 Task: In the  document empathycs.docx Select the text and change paragraph spacing to  'Double' Change page orientation to  'Landscape' Add Page color Dark Red
Action: Mouse moved to (269, 349)
Screenshot: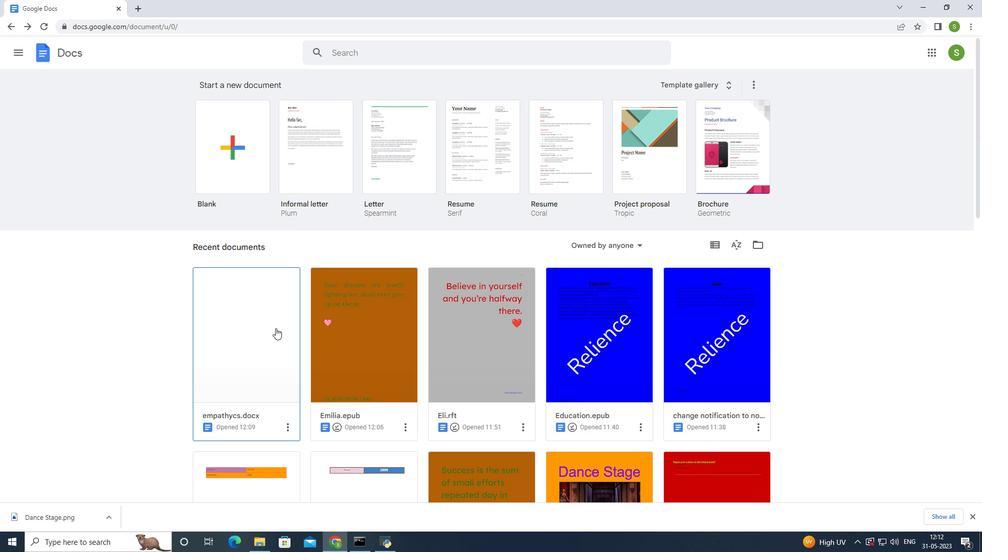 
Action: Mouse pressed left at (269, 349)
Screenshot: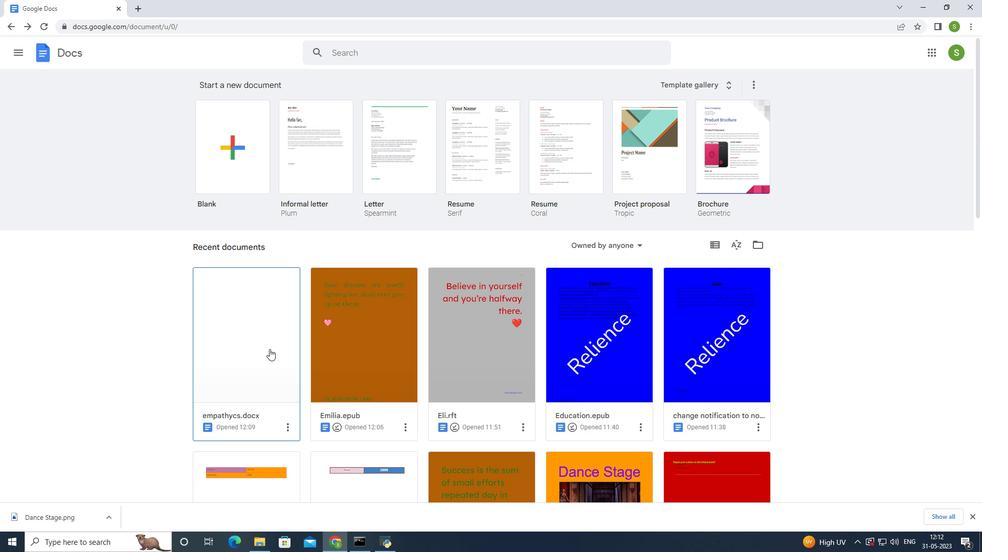 
Action: Mouse moved to (265, 188)
Screenshot: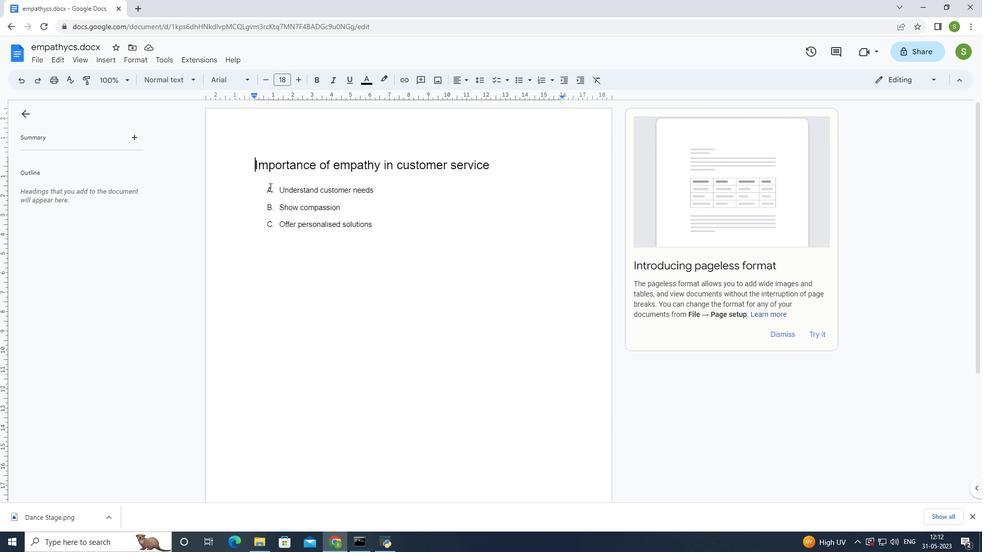 
Action: Mouse pressed left at (265, 188)
Screenshot: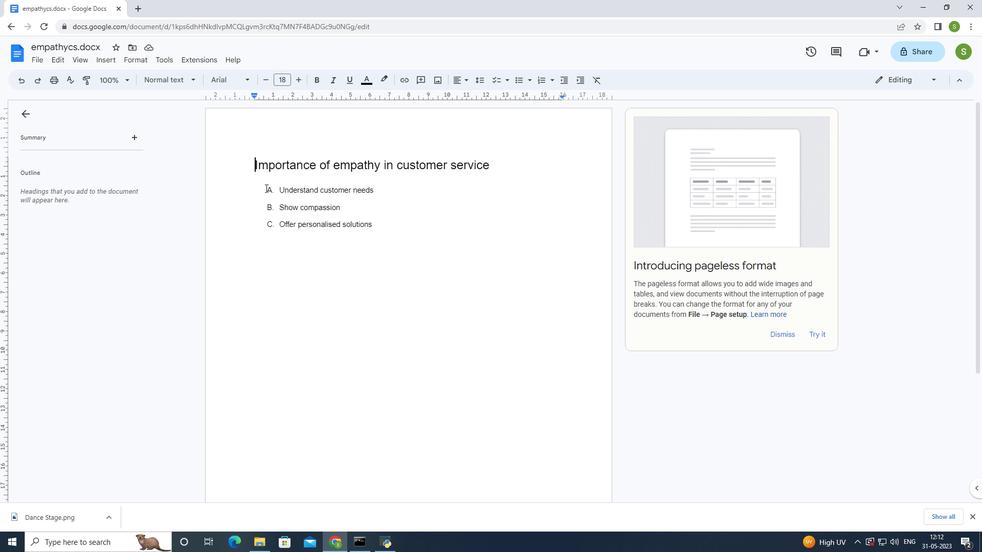 
Action: Mouse moved to (481, 82)
Screenshot: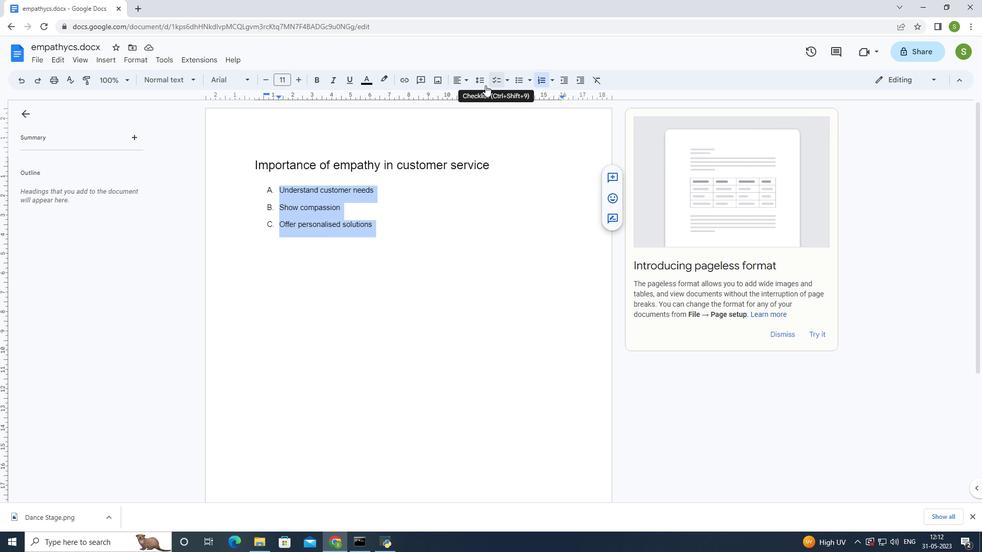 
Action: Mouse pressed left at (481, 82)
Screenshot: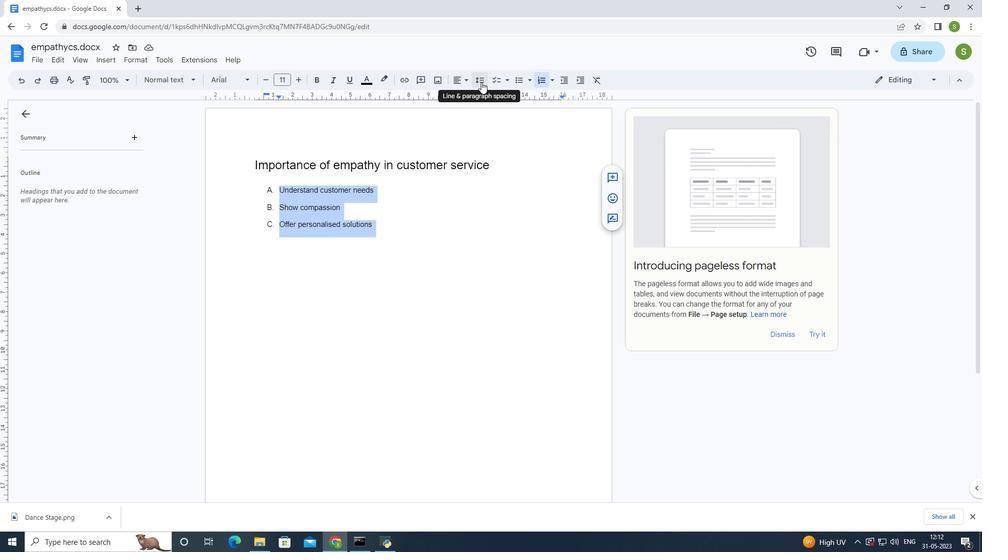 
Action: Mouse moved to (512, 145)
Screenshot: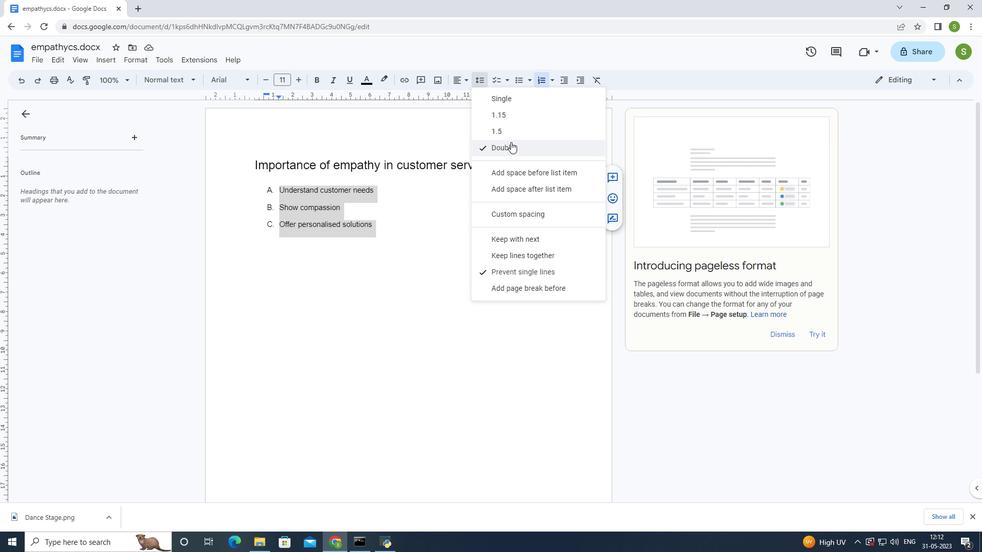 
Action: Mouse pressed left at (512, 145)
Screenshot: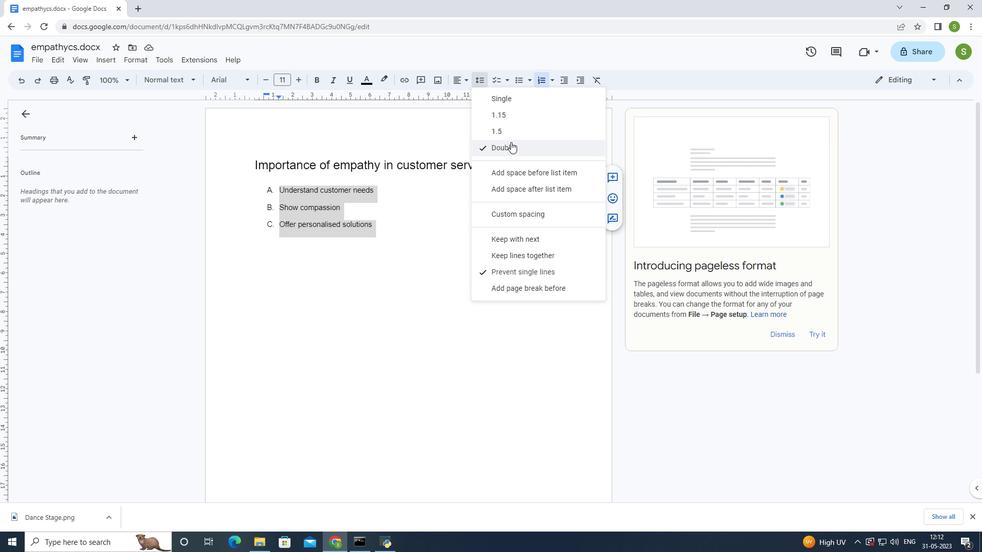 
Action: Mouse moved to (443, 241)
Screenshot: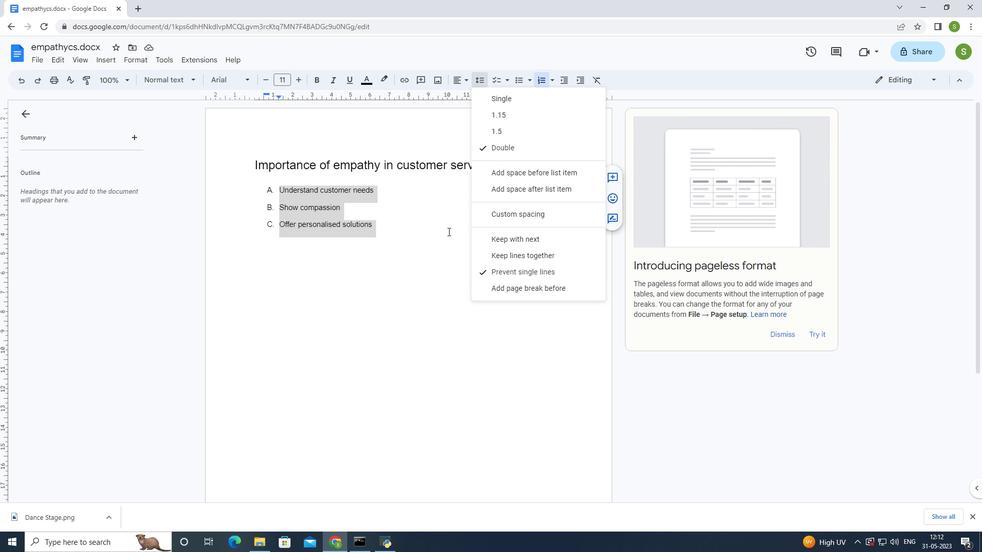 
Action: Mouse pressed left at (443, 241)
Screenshot: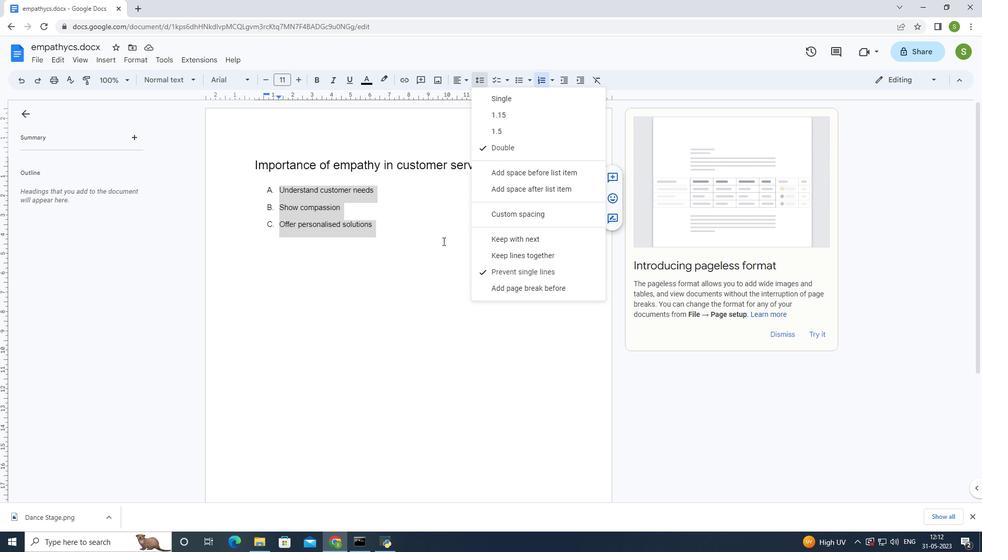 
Action: Mouse moved to (133, 56)
Screenshot: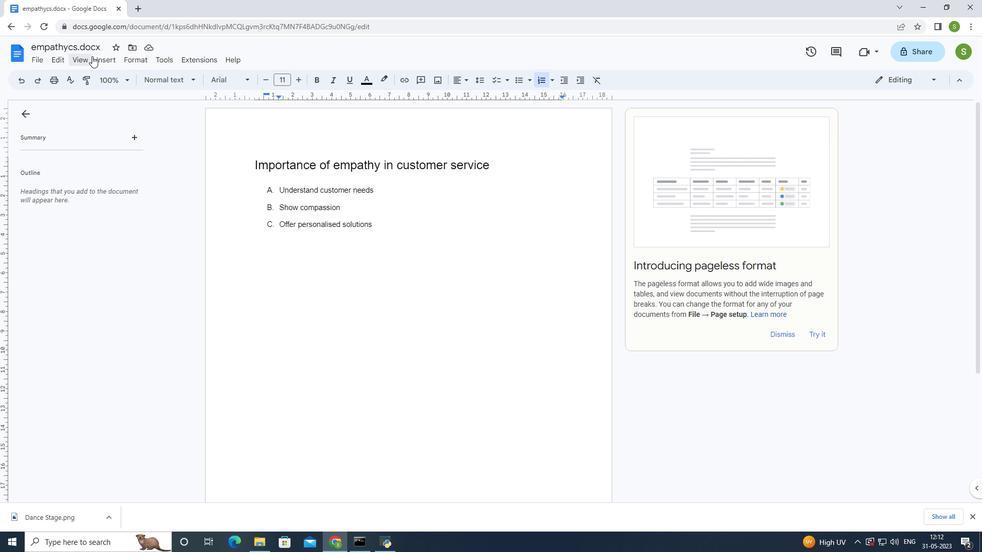
Action: Mouse pressed left at (133, 56)
Screenshot: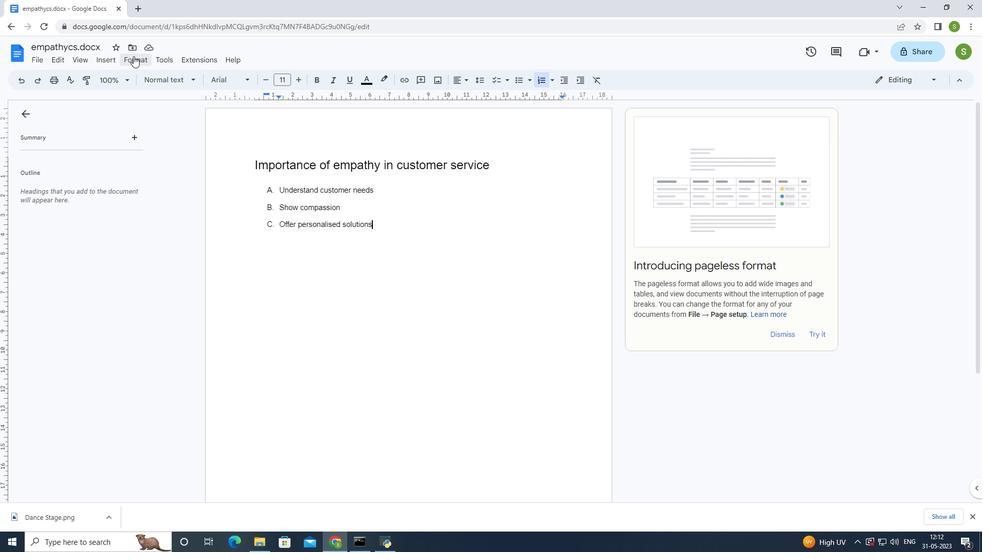 
Action: Mouse moved to (181, 222)
Screenshot: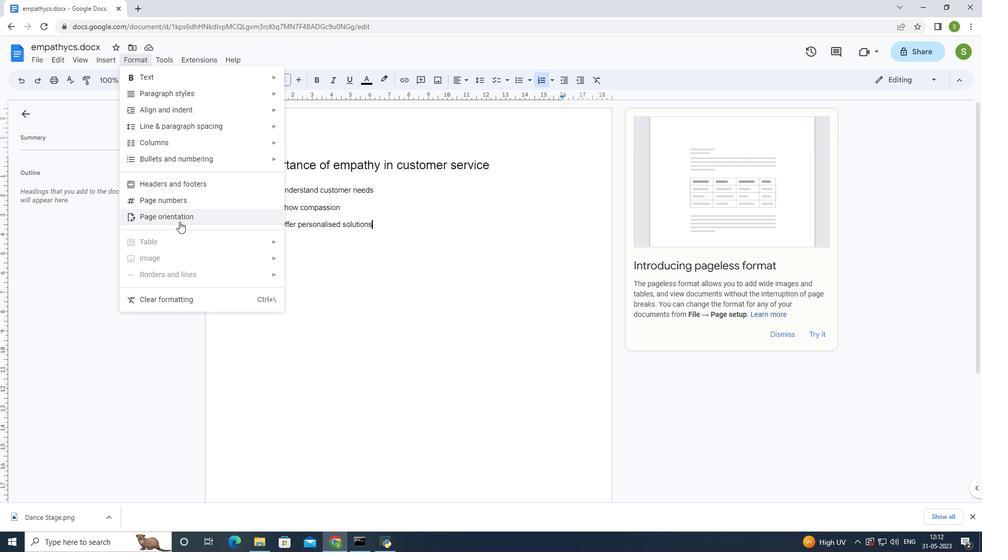 
Action: Mouse pressed left at (181, 222)
Screenshot: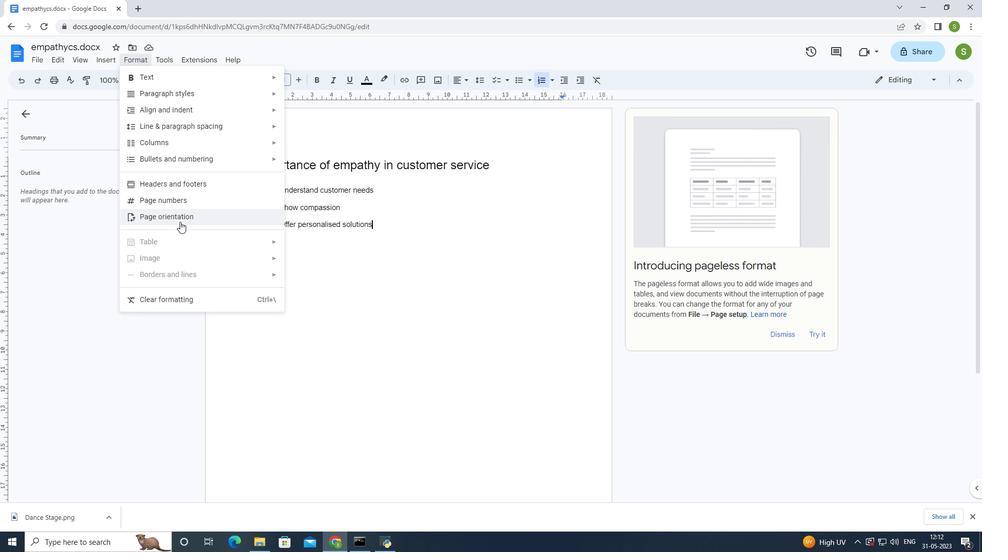 
Action: Mouse moved to (456, 291)
Screenshot: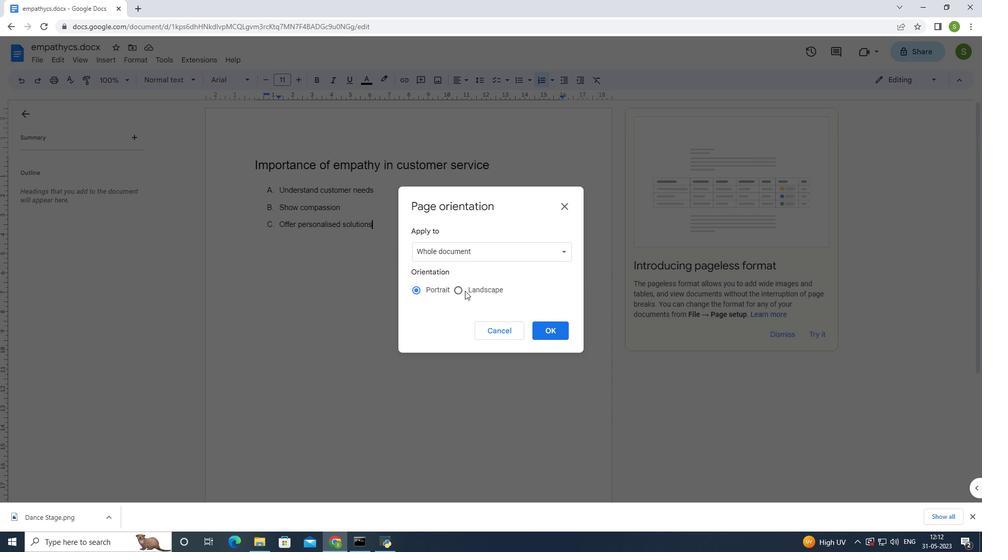 
Action: Mouse pressed left at (456, 291)
Screenshot: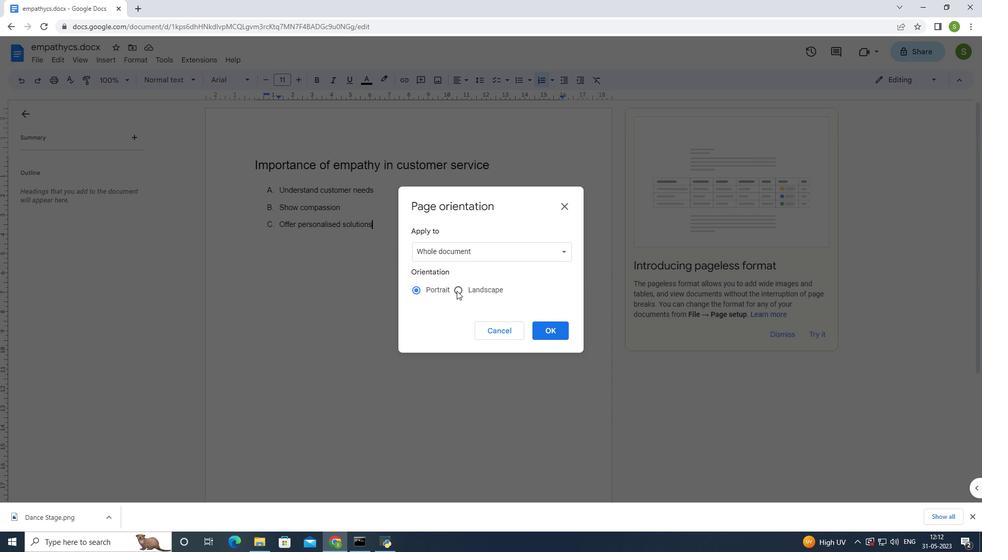 
Action: Mouse moved to (543, 324)
Screenshot: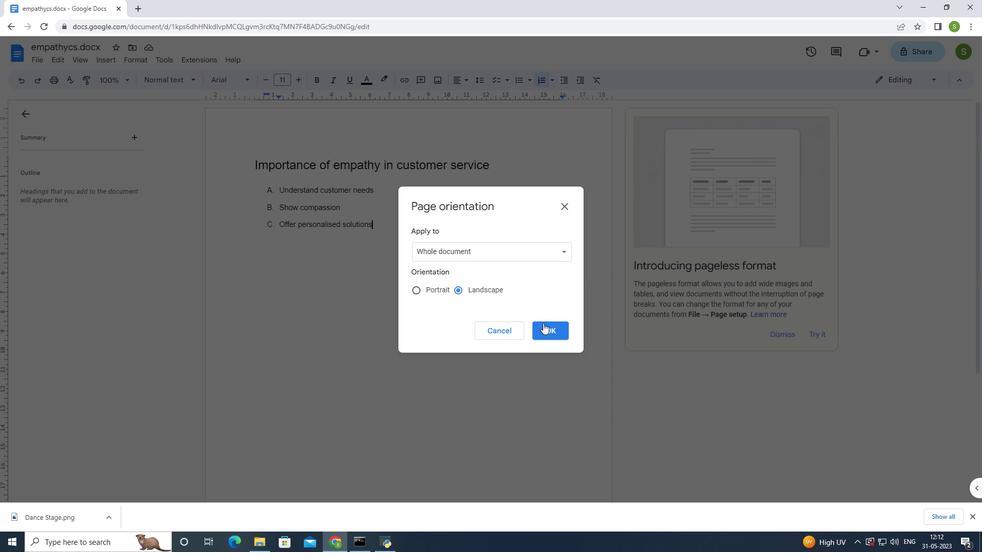 
Action: Mouse pressed left at (543, 324)
Screenshot: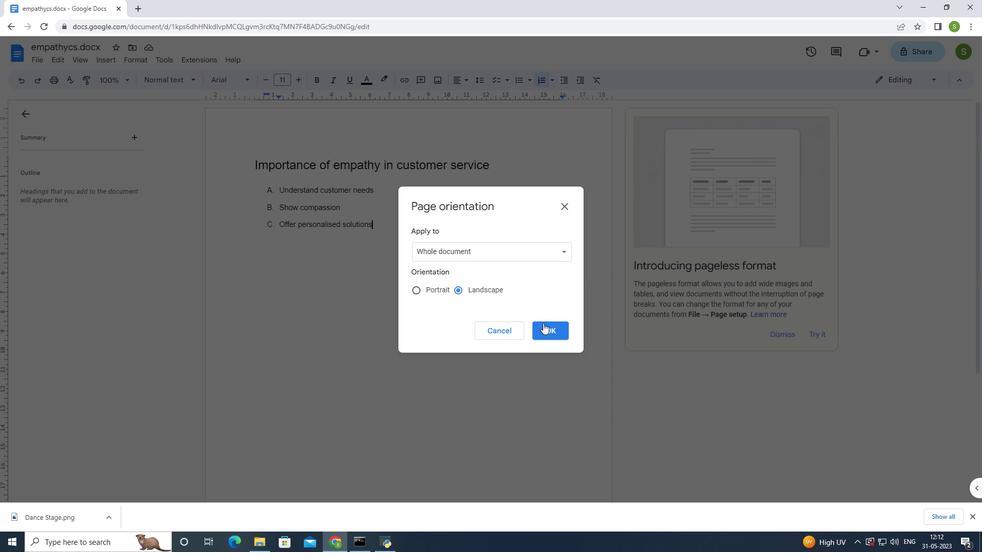 
Action: Mouse moved to (31, 59)
Screenshot: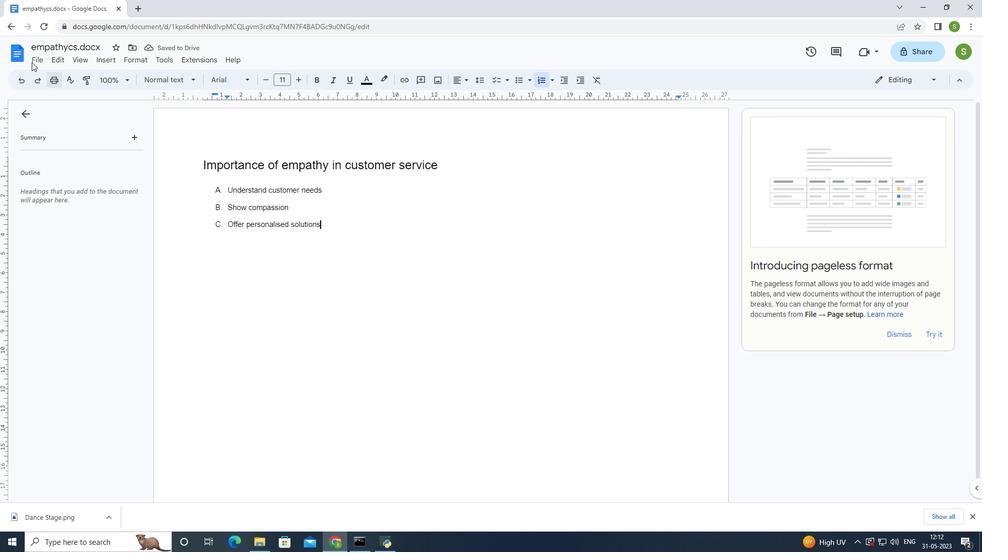 
Action: Mouse pressed left at (31, 59)
Screenshot: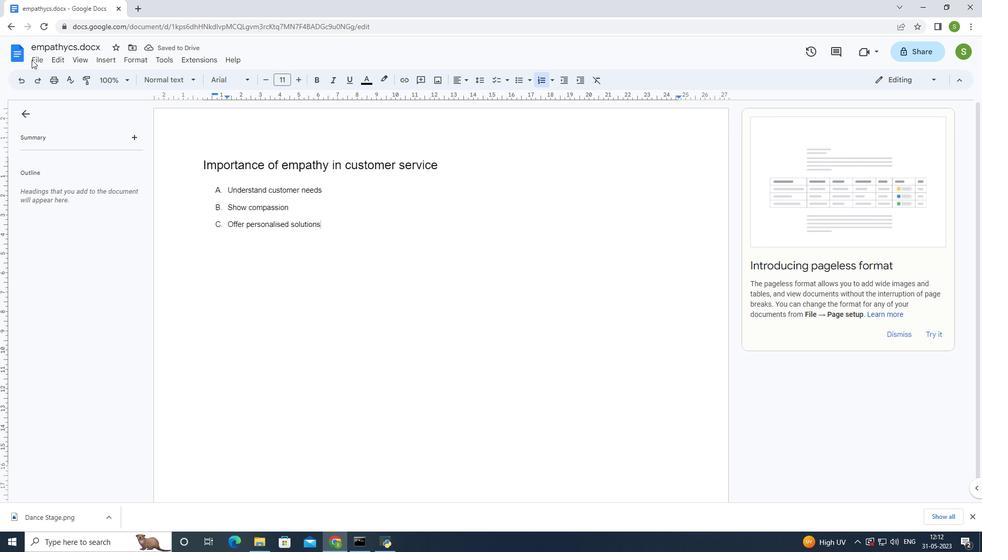 
Action: Mouse moved to (37, 57)
Screenshot: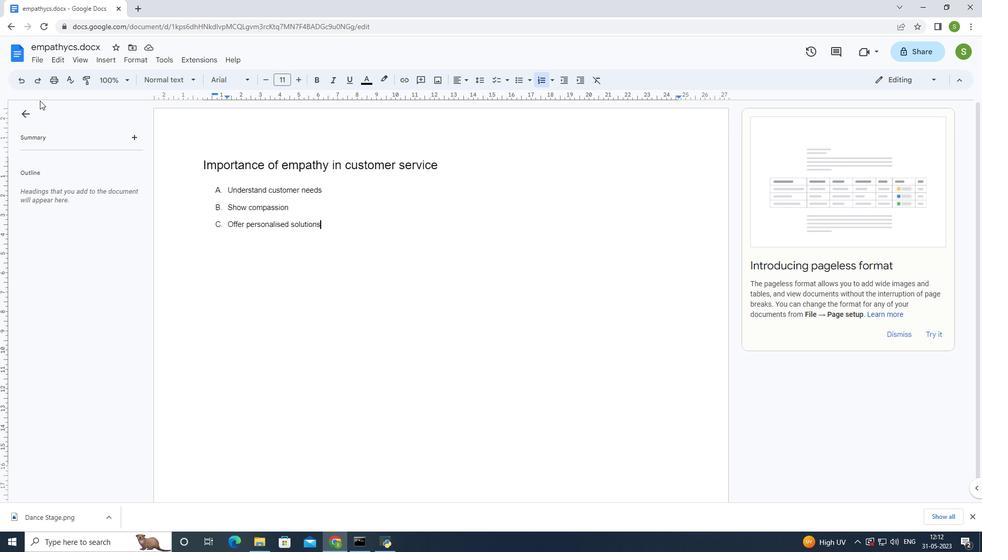 
Action: Mouse pressed left at (37, 57)
Screenshot: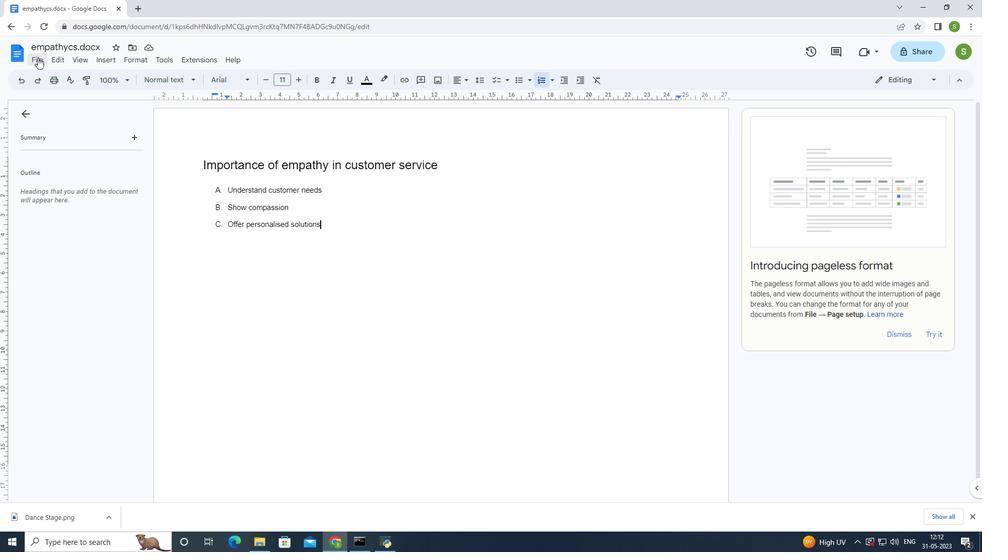 
Action: Mouse moved to (71, 342)
Screenshot: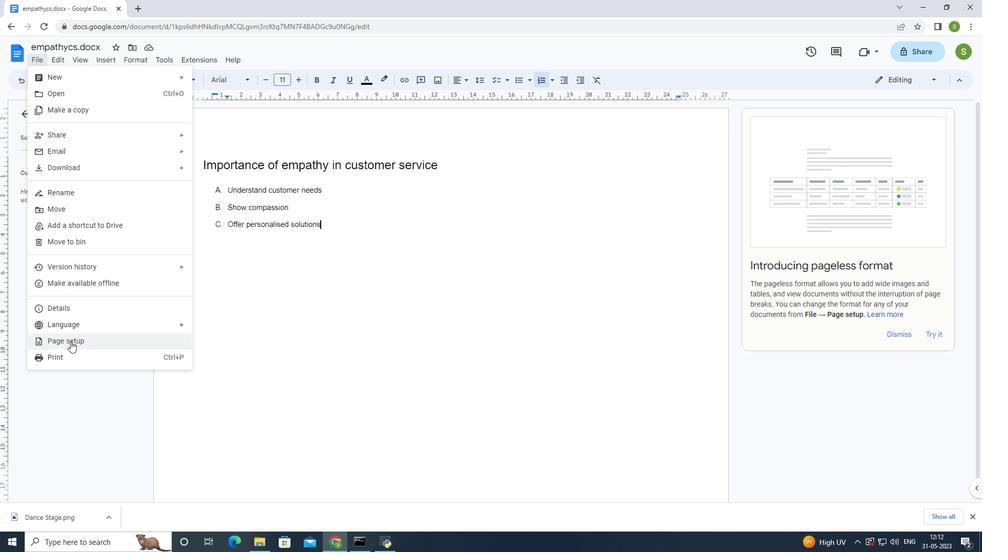 
Action: Mouse pressed left at (71, 342)
Screenshot: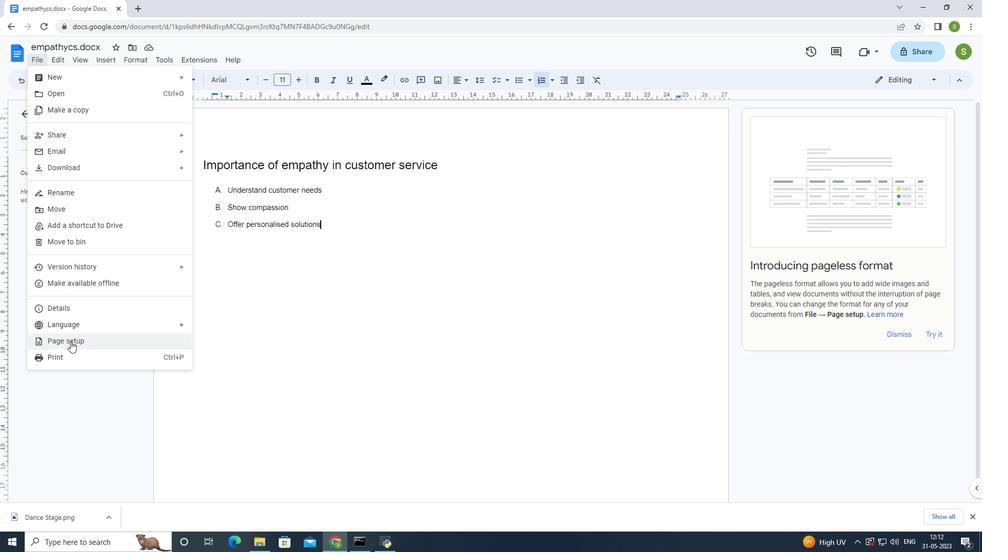 
Action: Mouse moved to (412, 337)
Screenshot: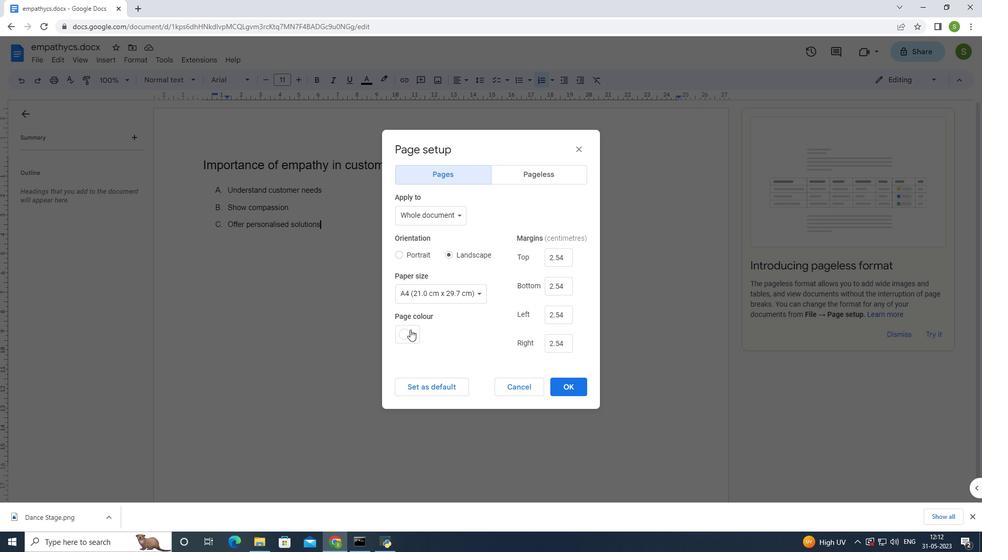 
Action: Mouse pressed left at (412, 337)
Screenshot: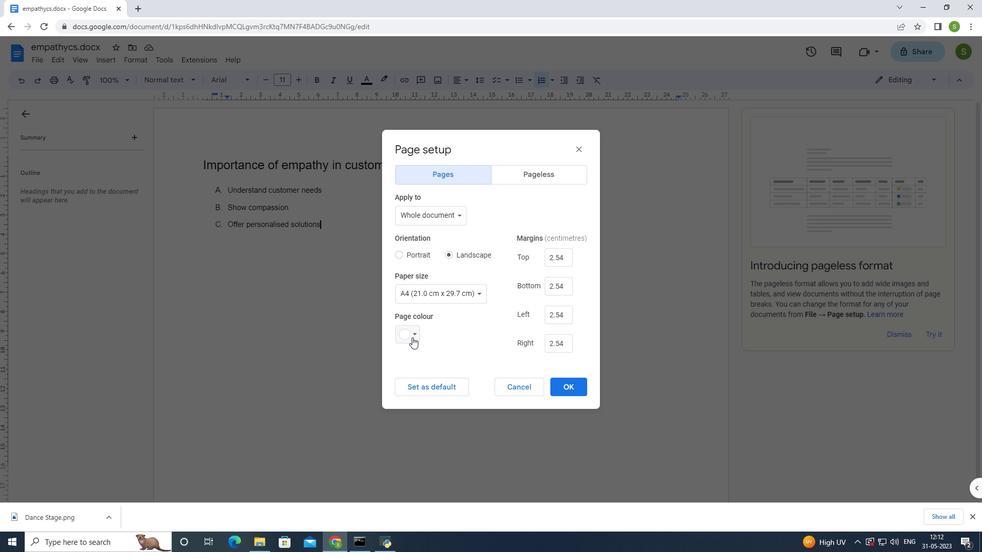 
Action: Mouse moved to (415, 412)
Screenshot: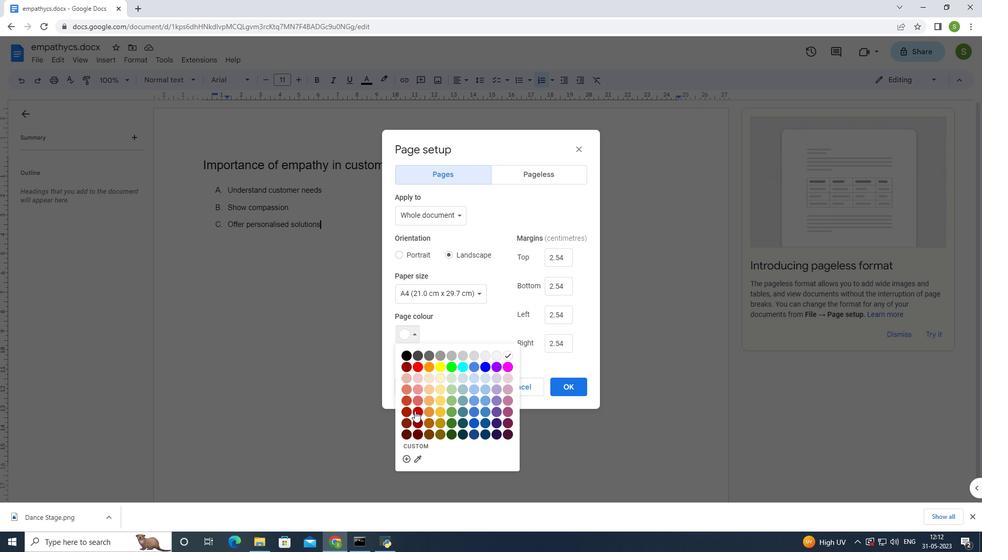 
Action: Mouse pressed left at (415, 412)
Screenshot: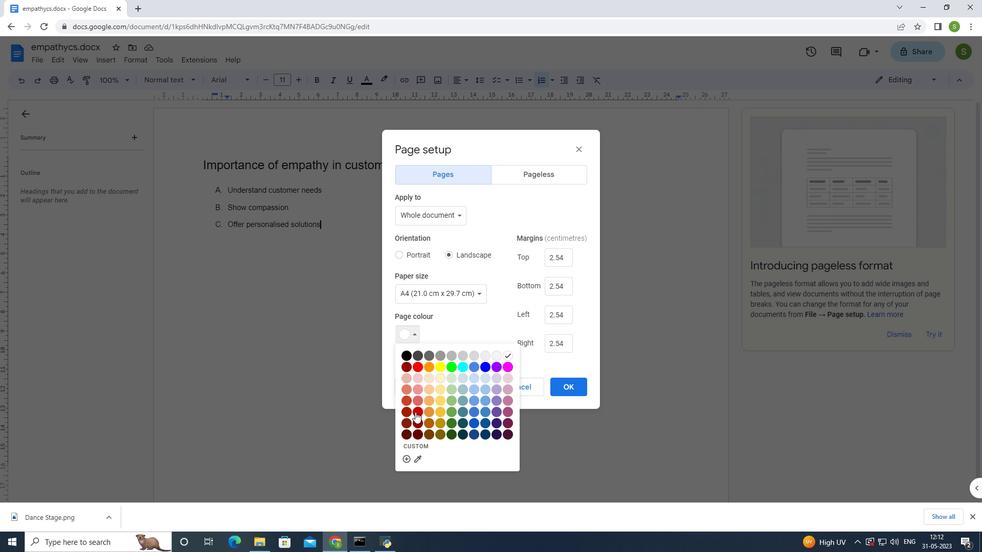 
Action: Mouse moved to (553, 385)
Screenshot: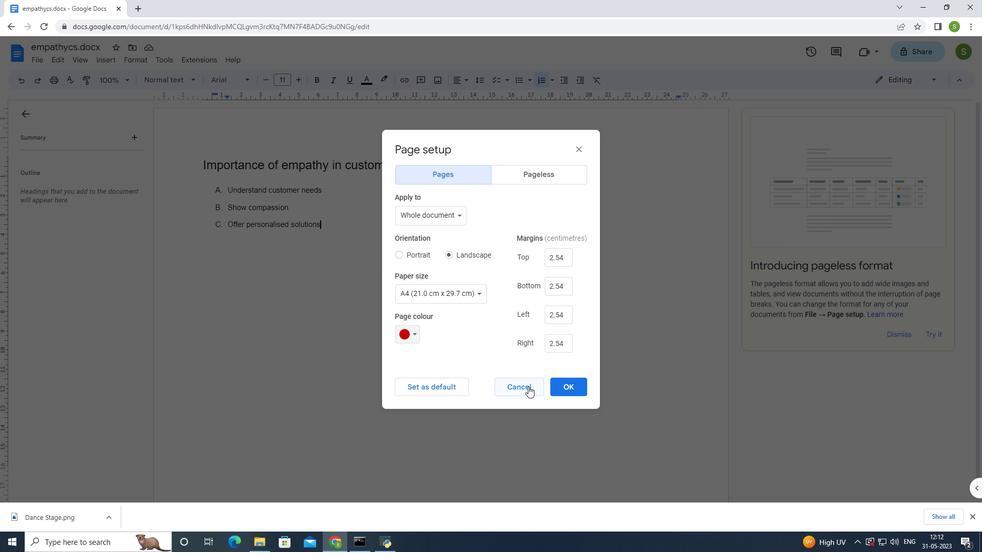 
Action: Mouse pressed left at (553, 385)
Screenshot: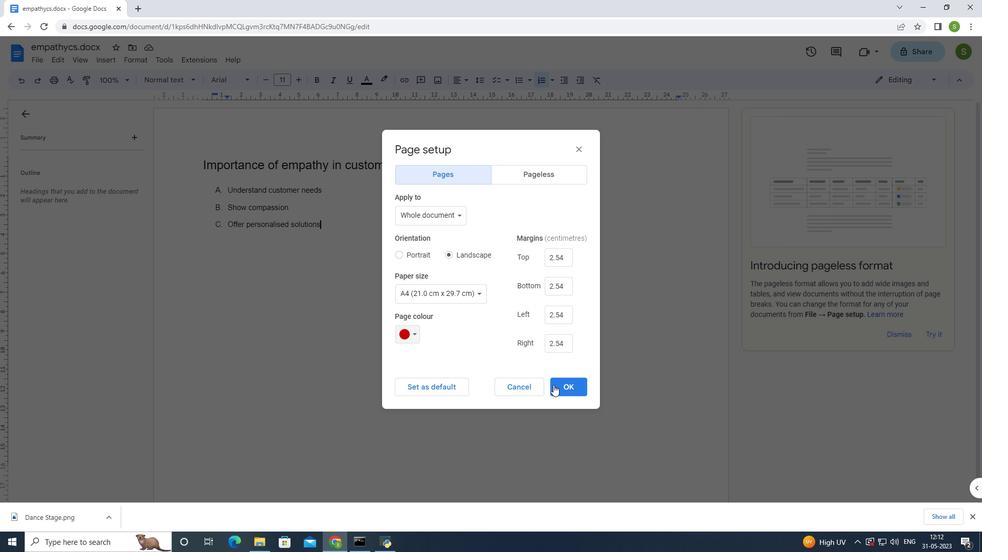 
Action: Mouse moved to (470, 345)
Screenshot: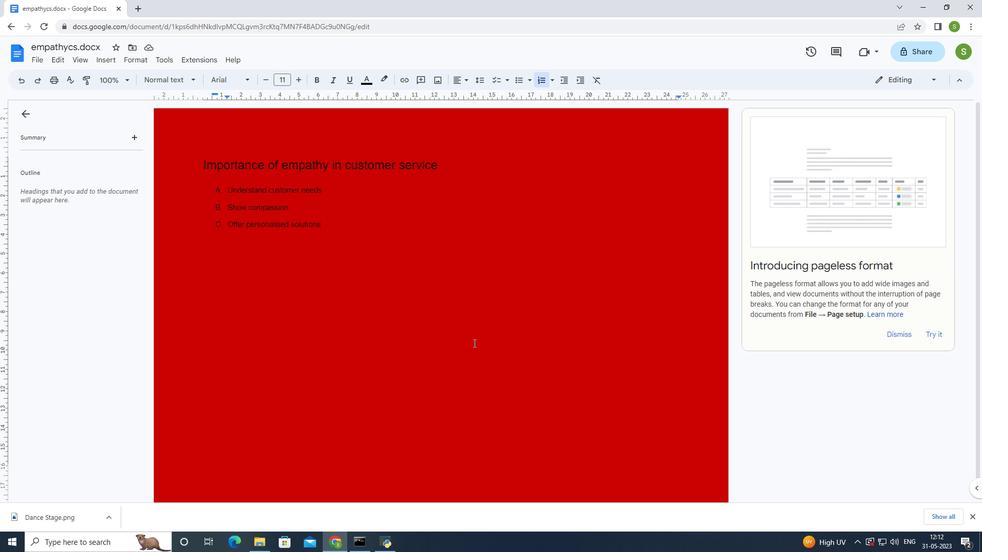 
Action: Key pressed ctrl+S
Screenshot: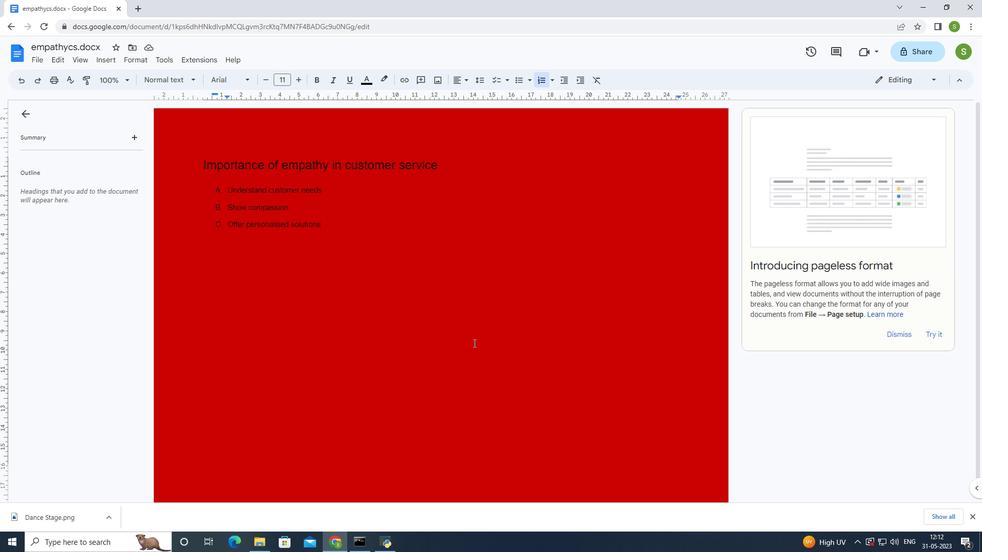 
Action: Mouse moved to (469, 340)
Screenshot: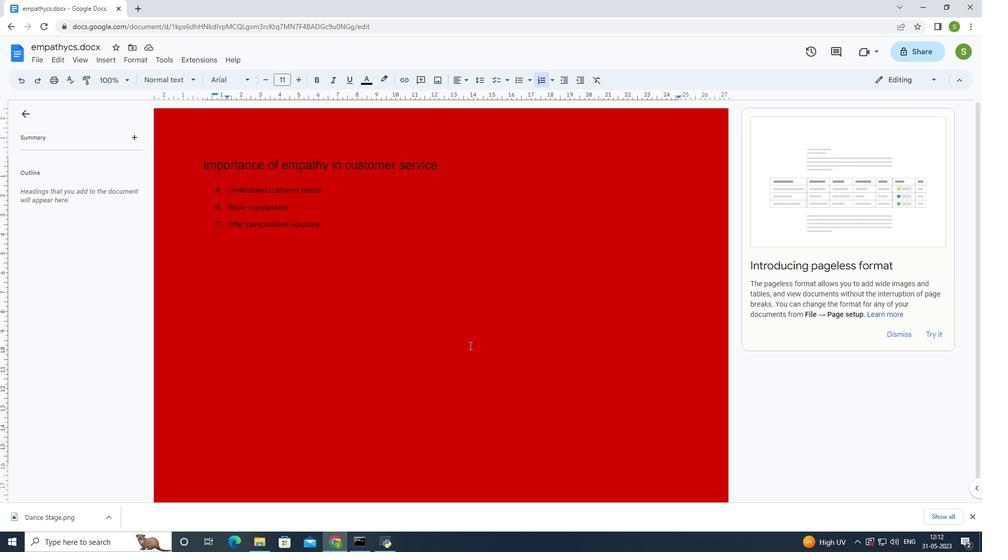 
